 Task: Create a rule from the Routing list, Task moved to a section -> Set Priority in the project AirLink , set the section as Done clear the priority
Action: Mouse moved to (34, 377)
Screenshot: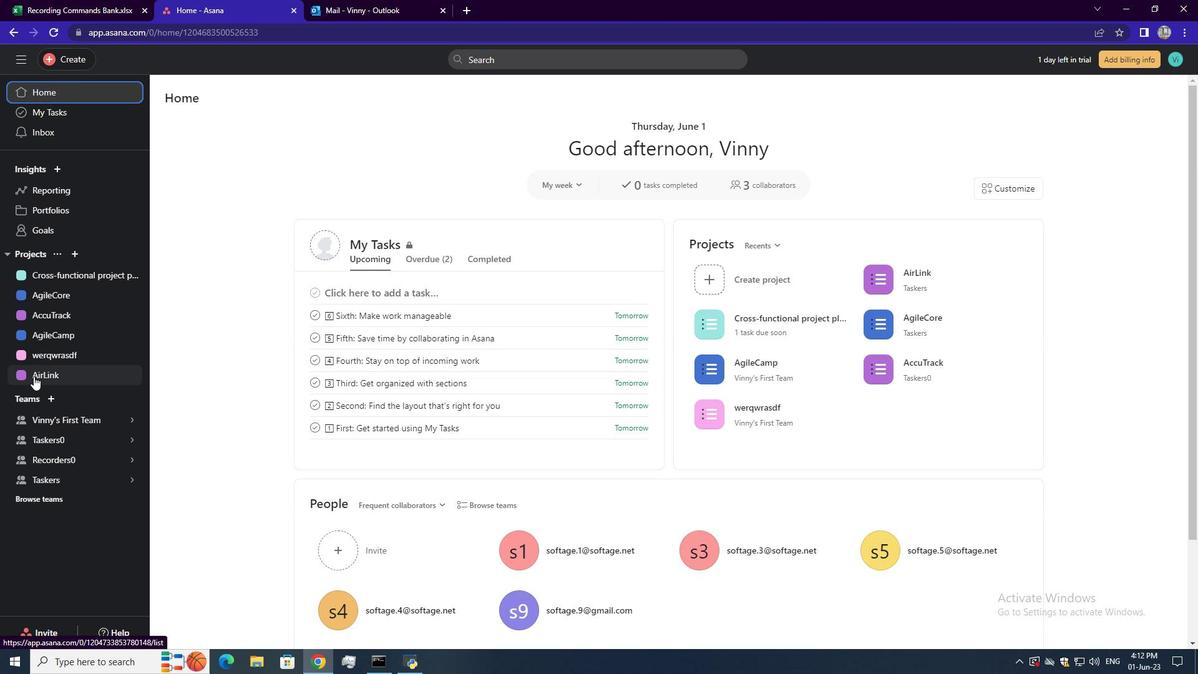 
Action: Mouse pressed left at (34, 377)
Screenshot: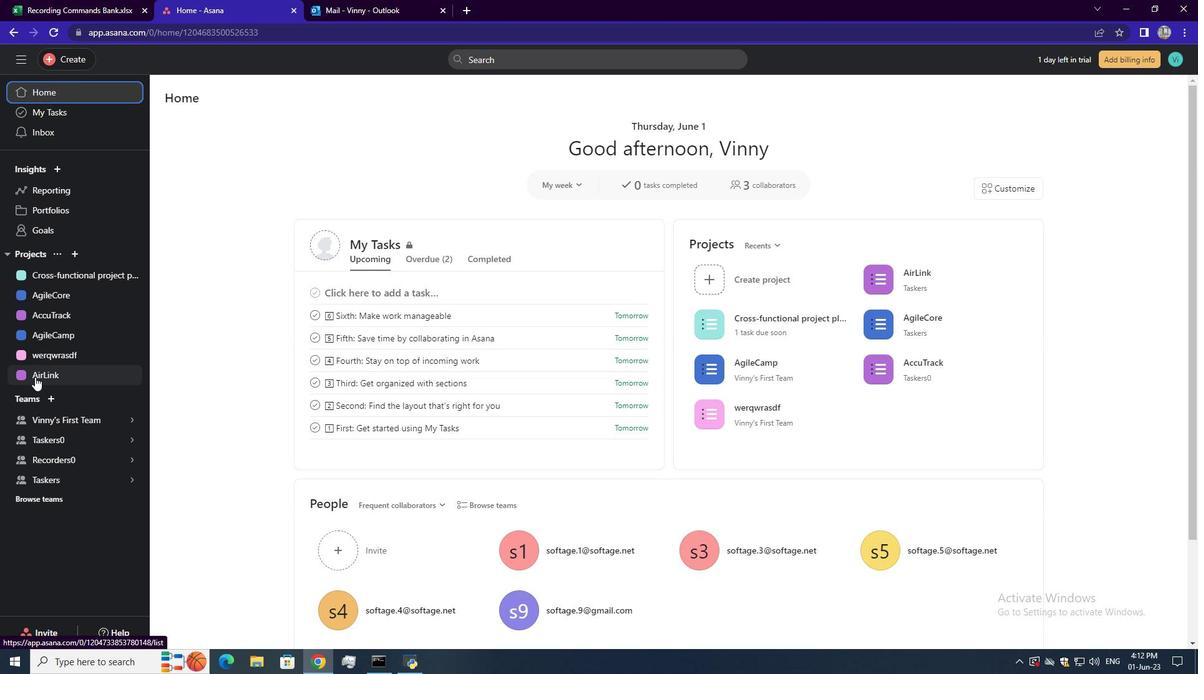 
Action: Mouse moved to (1156, 109)
Screenshot: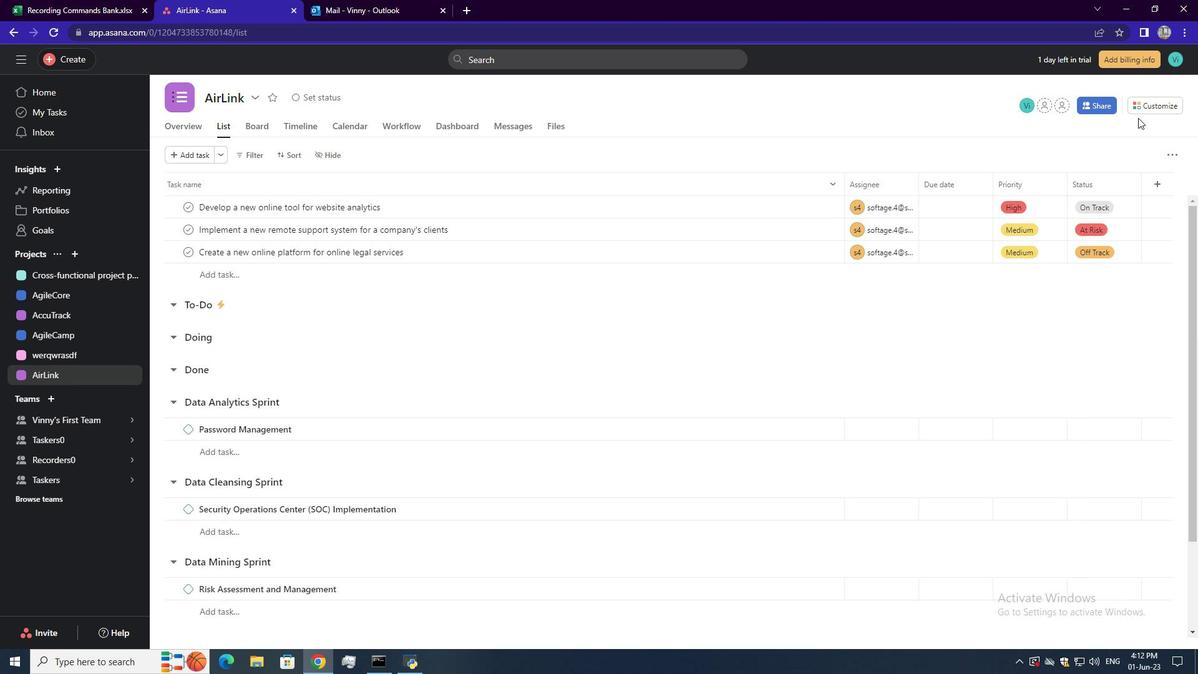 
Action: Mouse pressed left at (1156, 109)
Screenshot: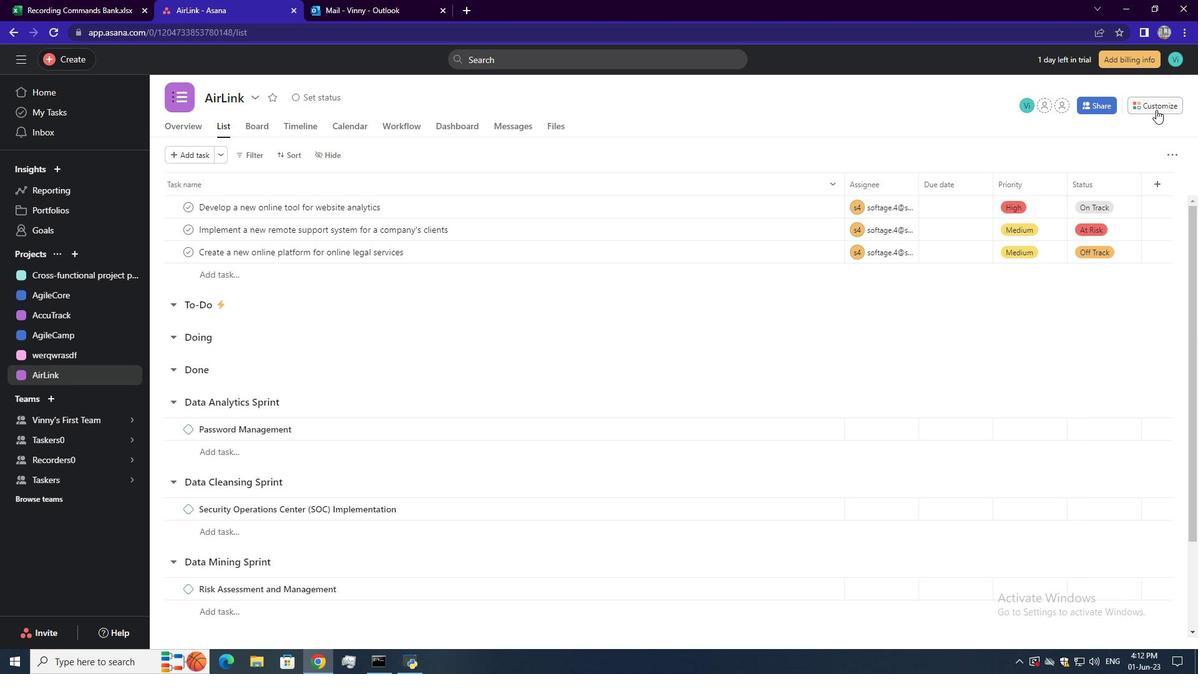 
Action: Mouse moved to (941, 267)
Screenshot: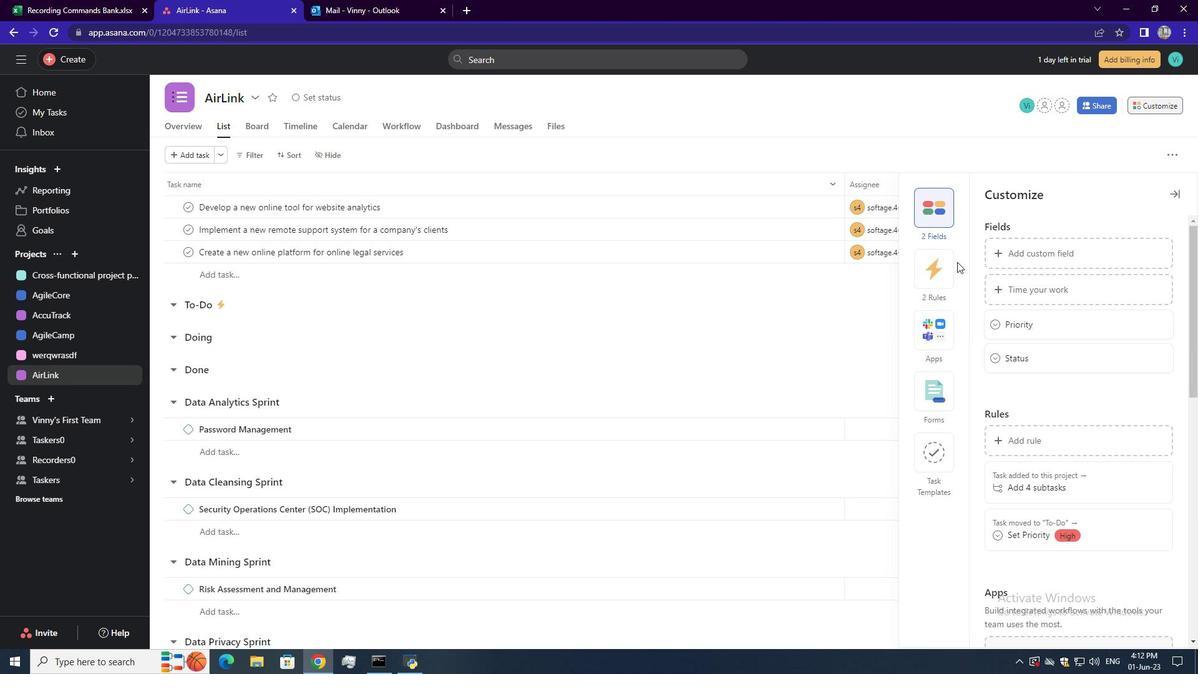 
Action: Mouse pressed left at (941, 267)
Screenshot: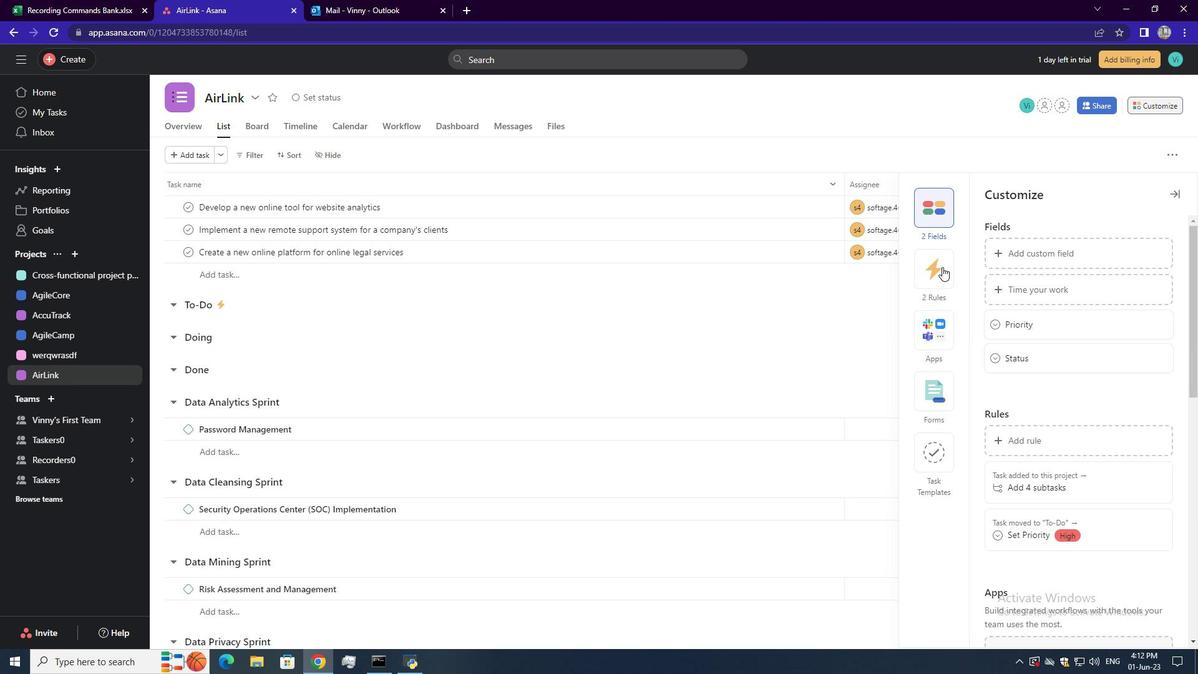 
Action: Mouse moved to (1014, 254)
Screenshot: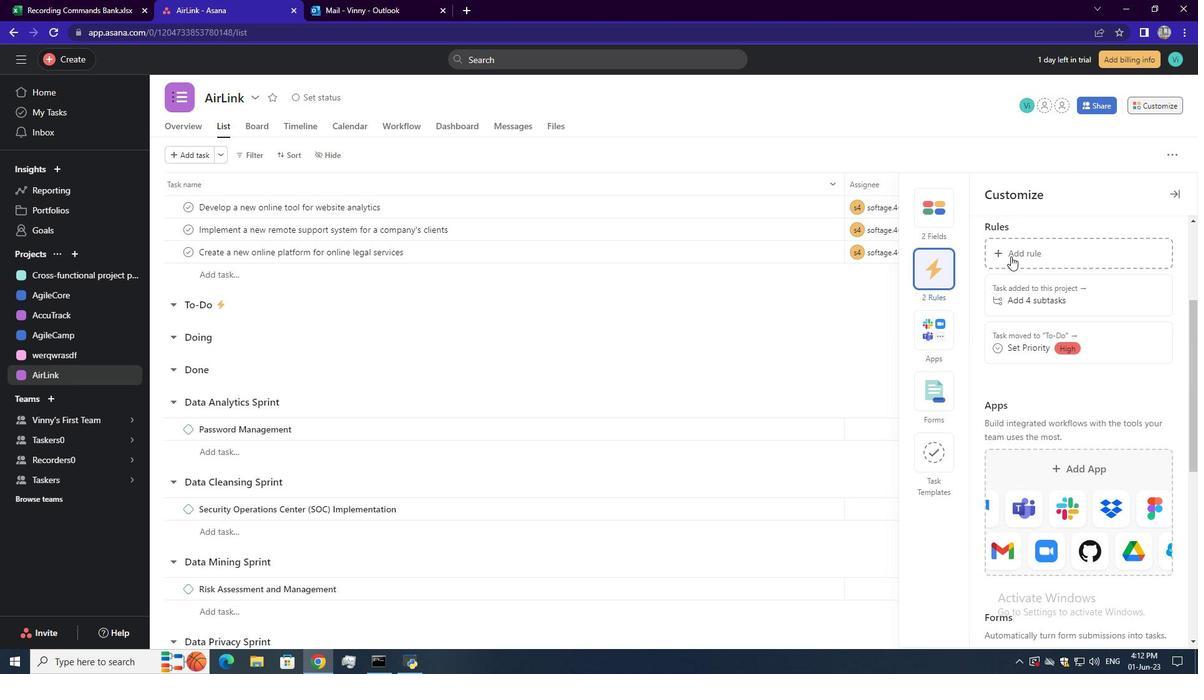 
Action: Mouse pressed left at (1014, 254)
Screenshot: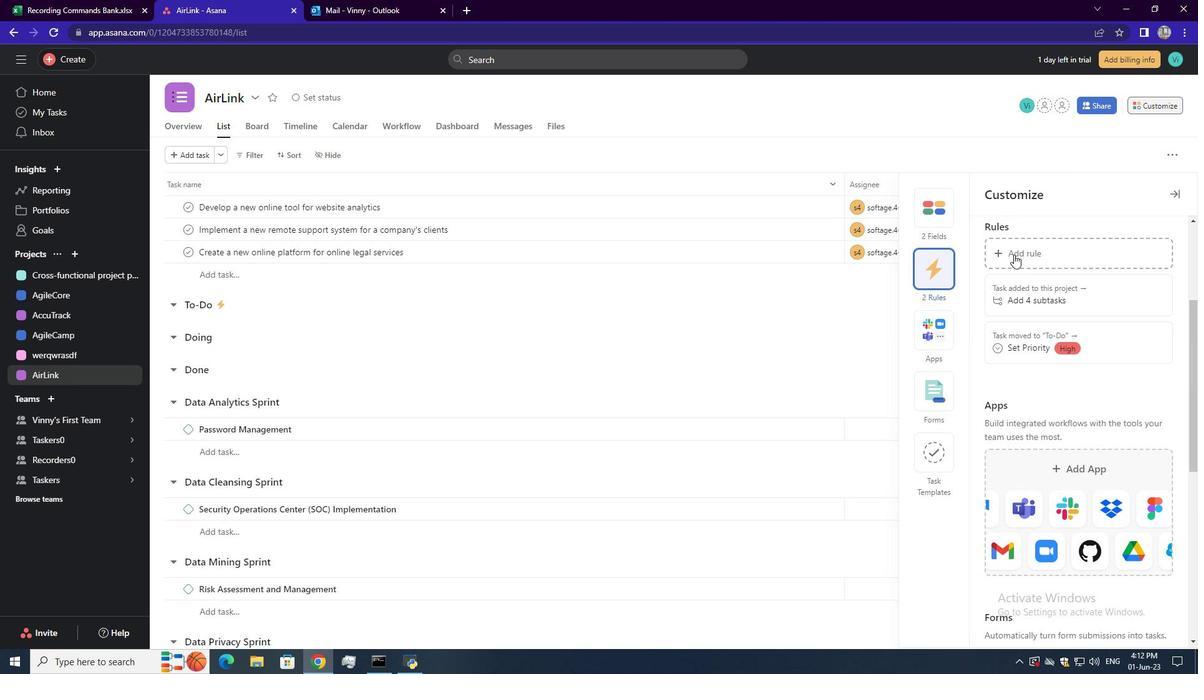 
Action: Mouse moved to (271, 160)
Screenshot: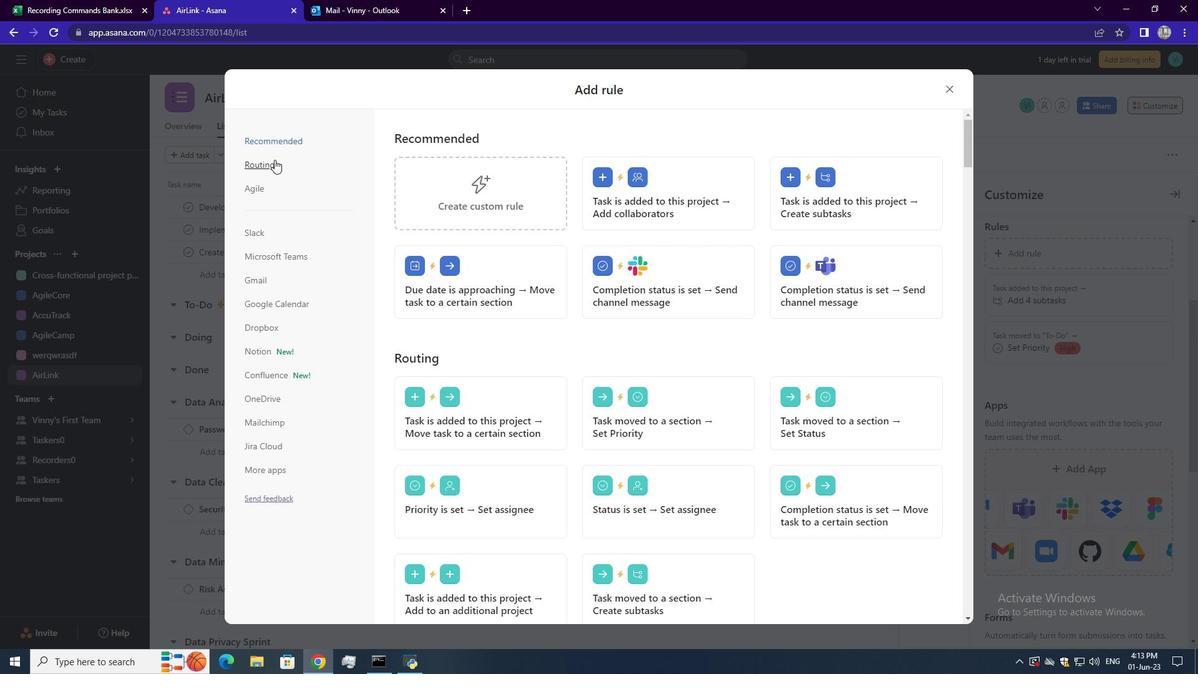 
Action: Mouse pressed left at (271, 160)
Screenshot: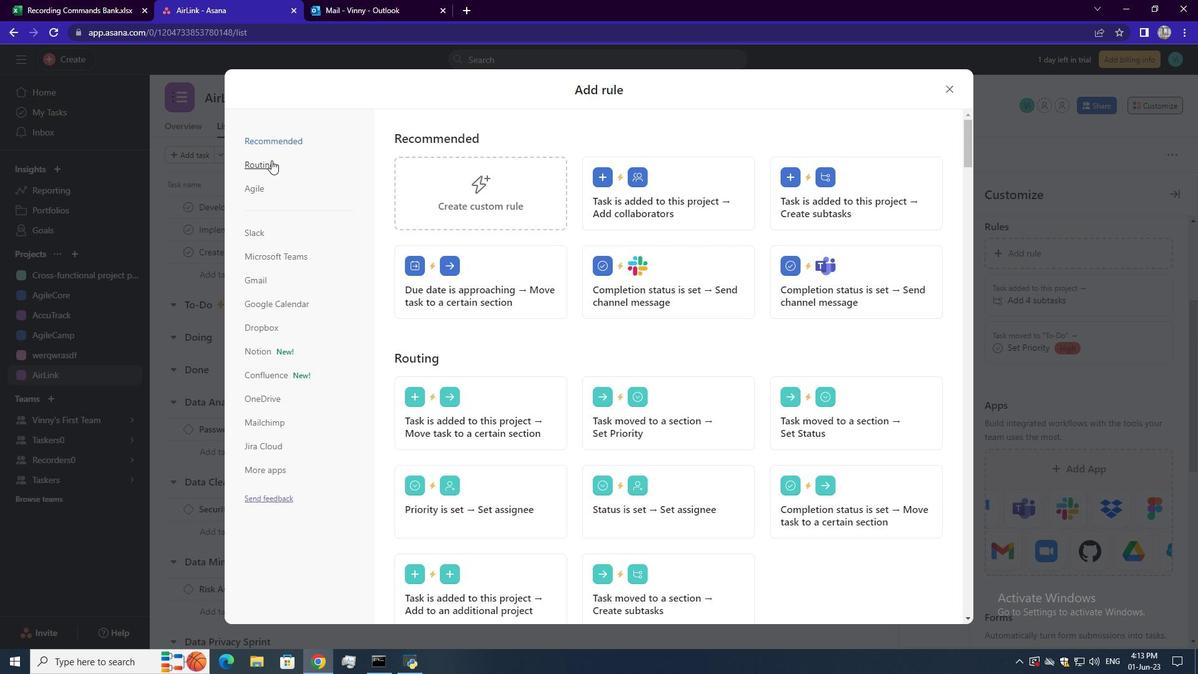 
Action: Mouse moved to (651, 196)
Screenshot: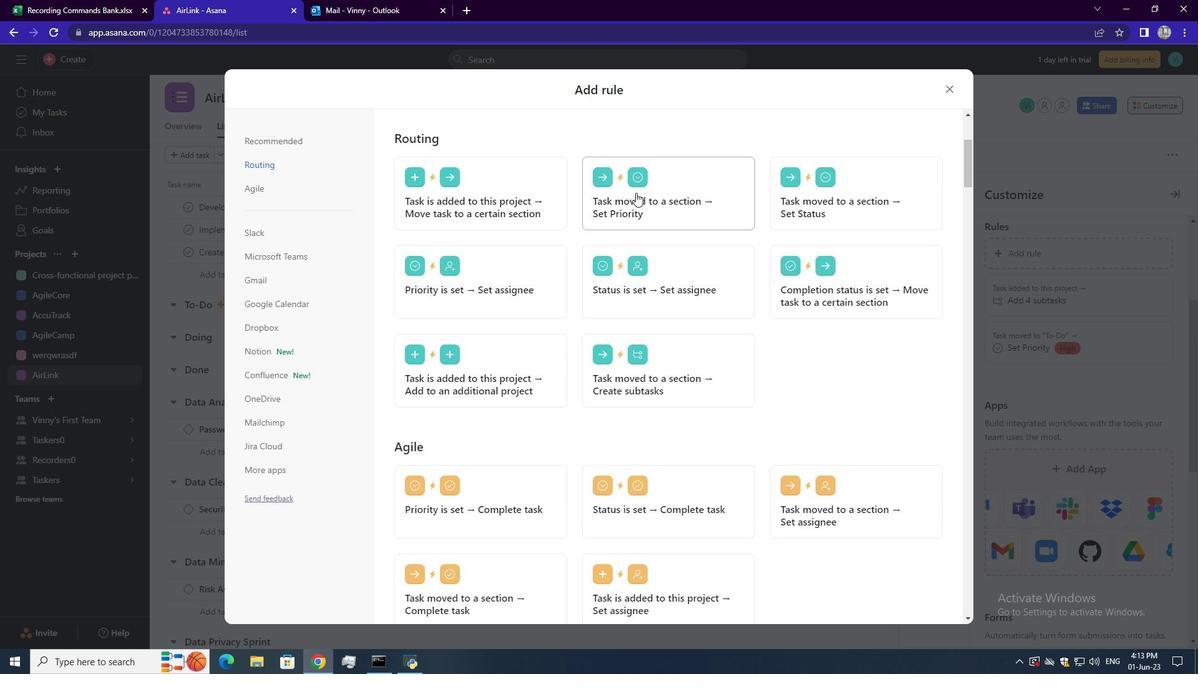 
Action: Mouse pressed left at (651, 196)
Screenshot: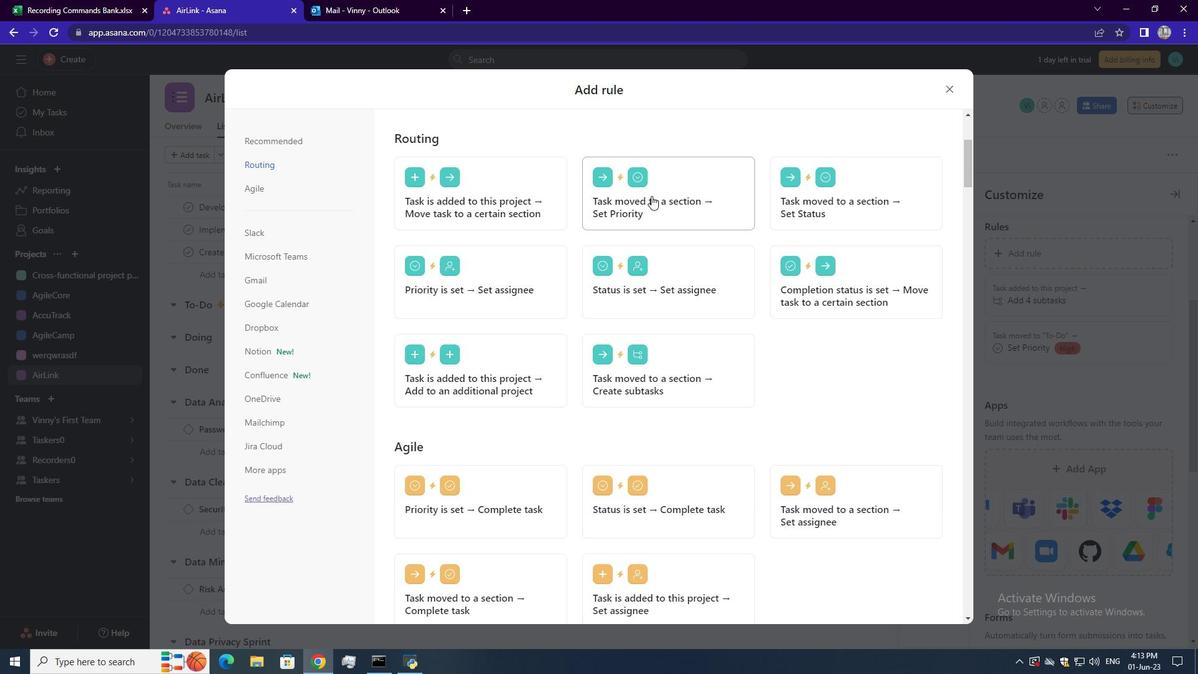 
Action: Mouse moved to (471, 335)
Screenshot: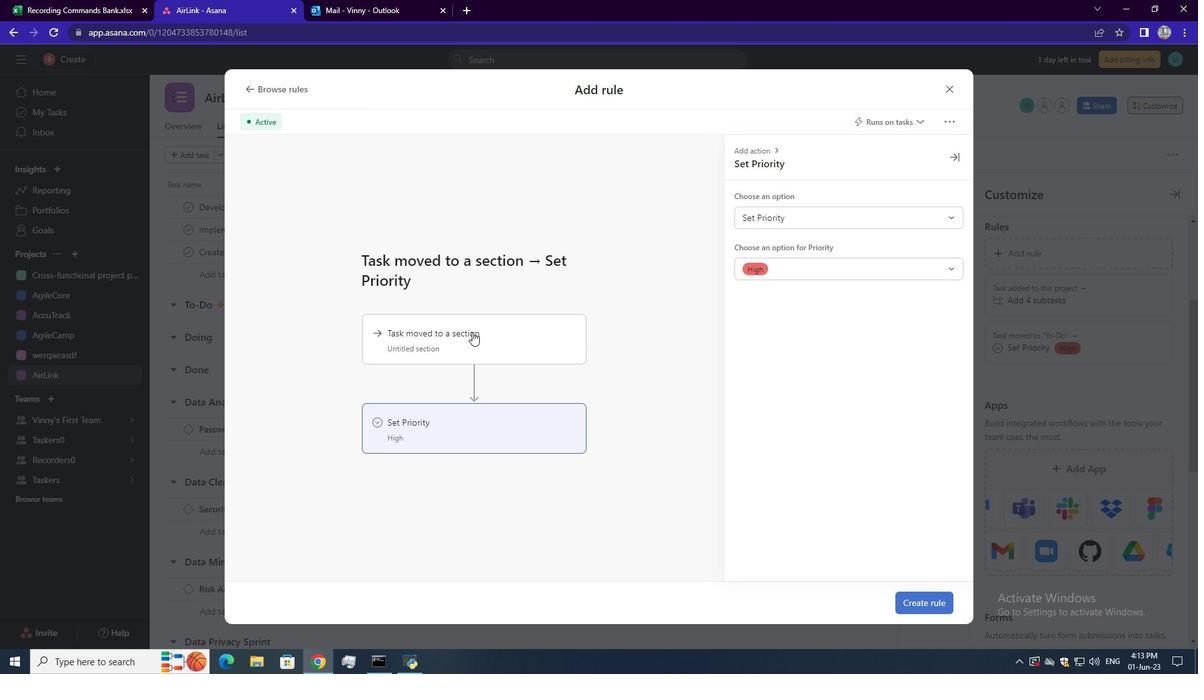 
Action: Mouse pressed left at (471, 335)
Screenshot: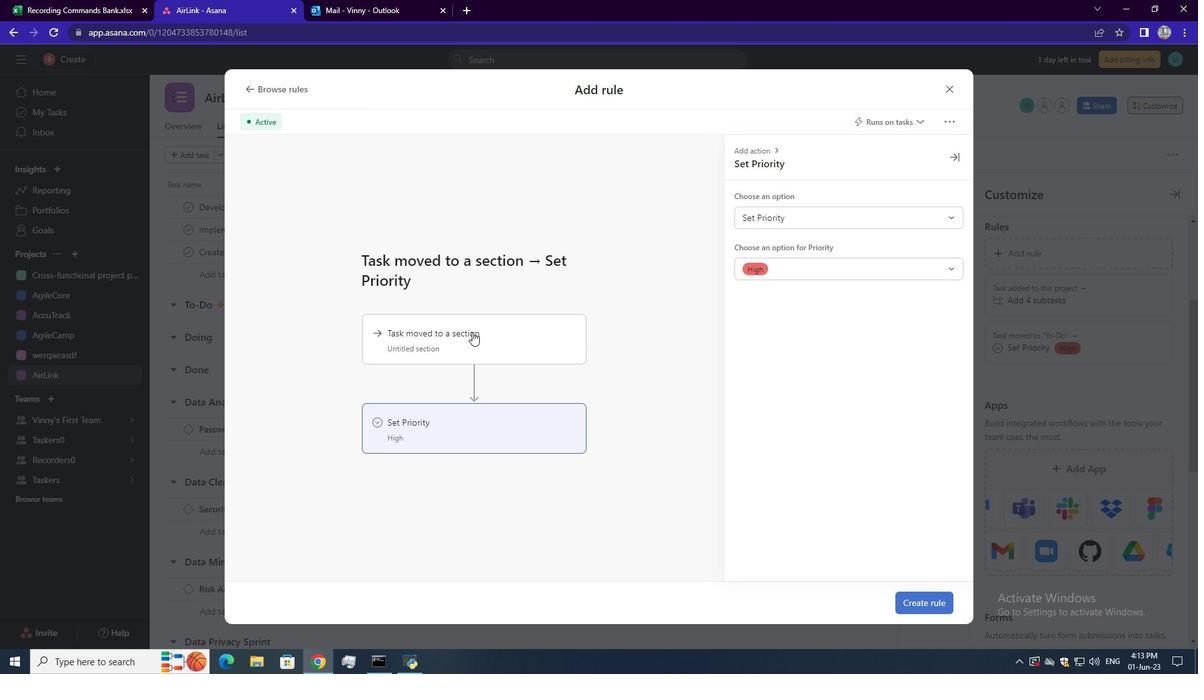 
Action: Mouse moved to (781, 225)
Screenshot: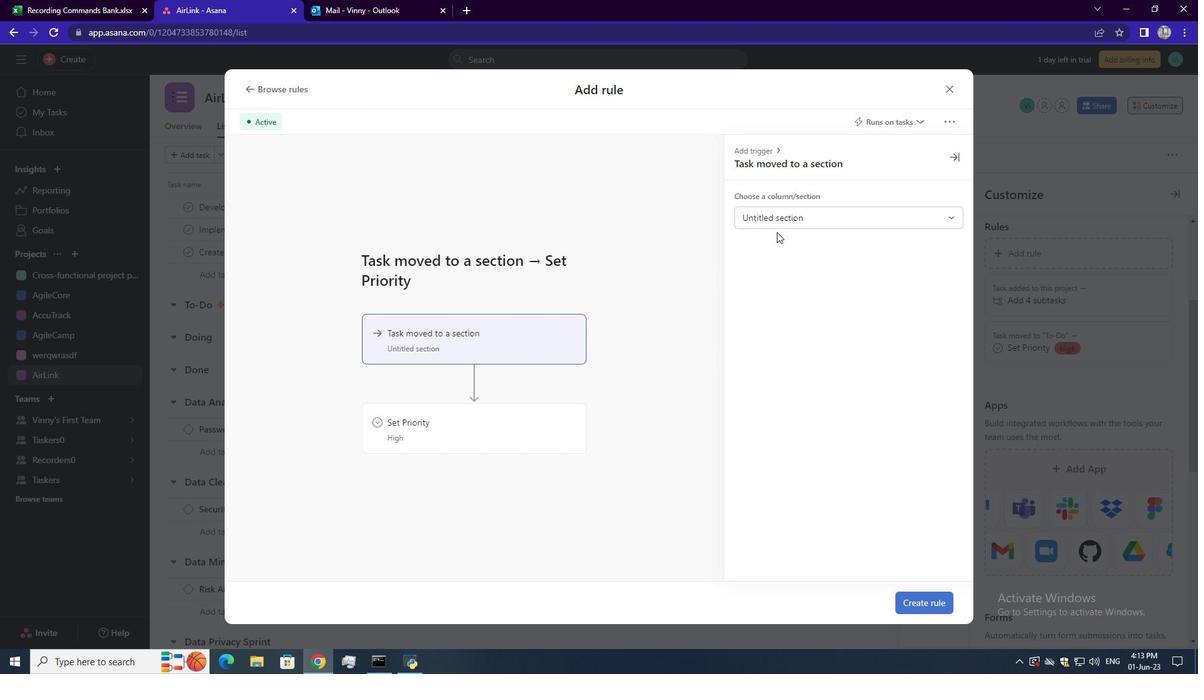 
Action: Mouse pressed left at (781, 225)
Screenshot: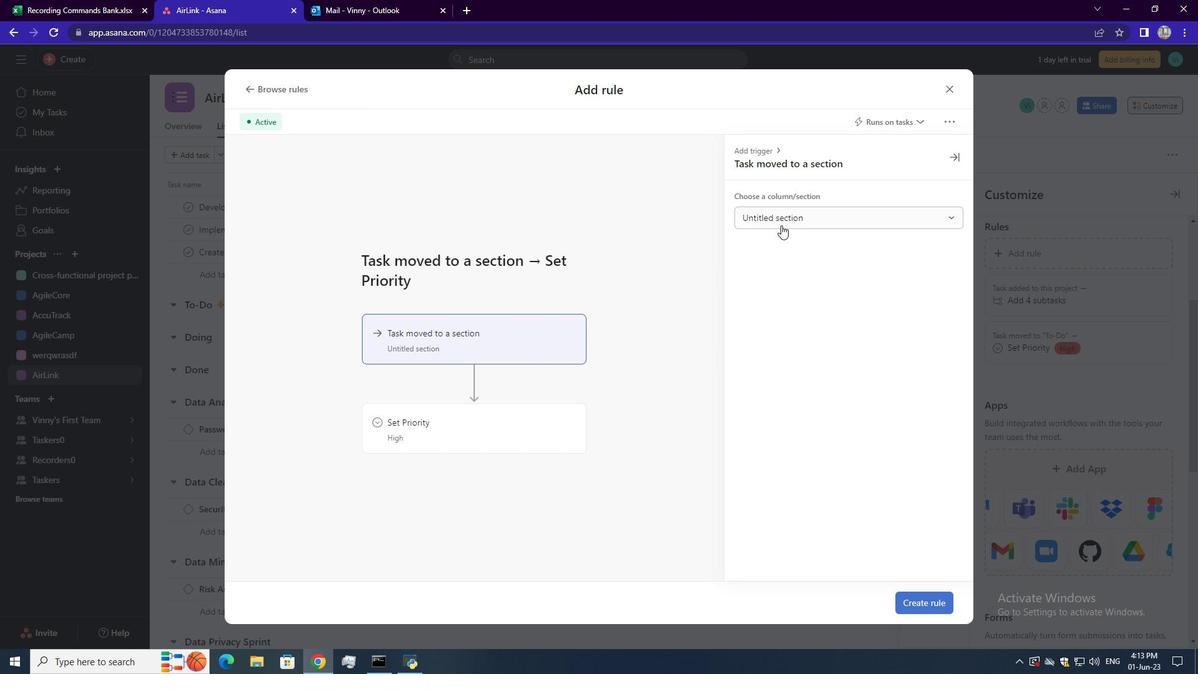 
Action: Mouse moved to (772, 309)
Screenshot: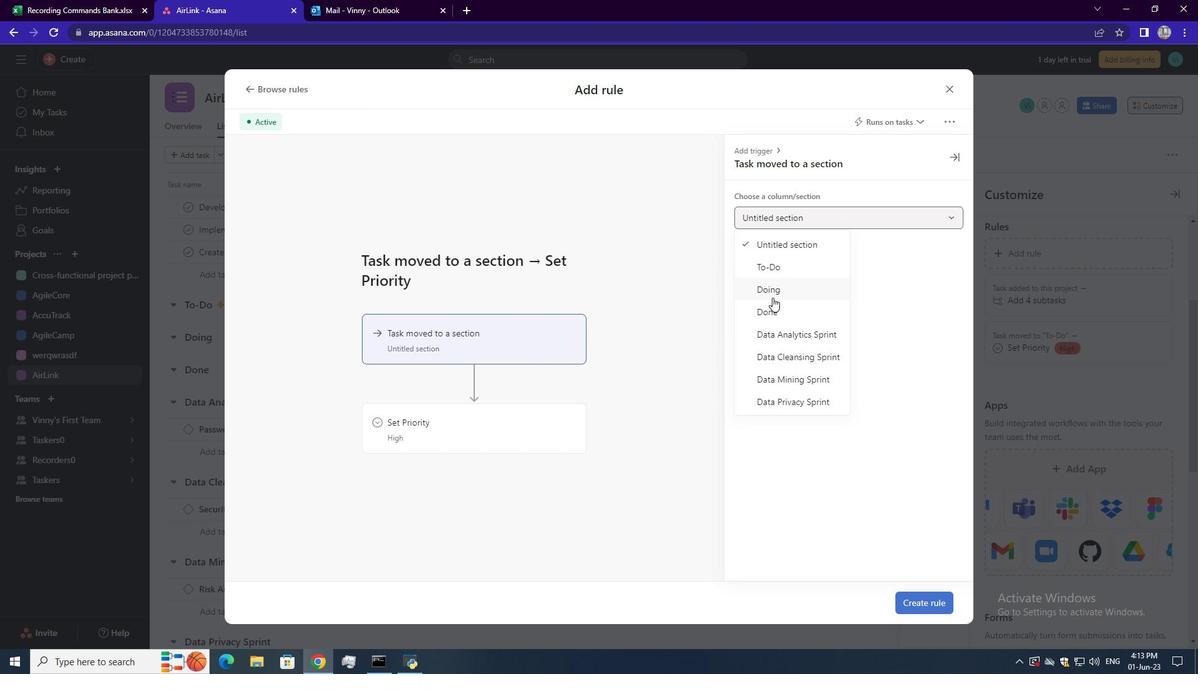 
Action: Mouse pressed left at (772, 309)
Screenshot: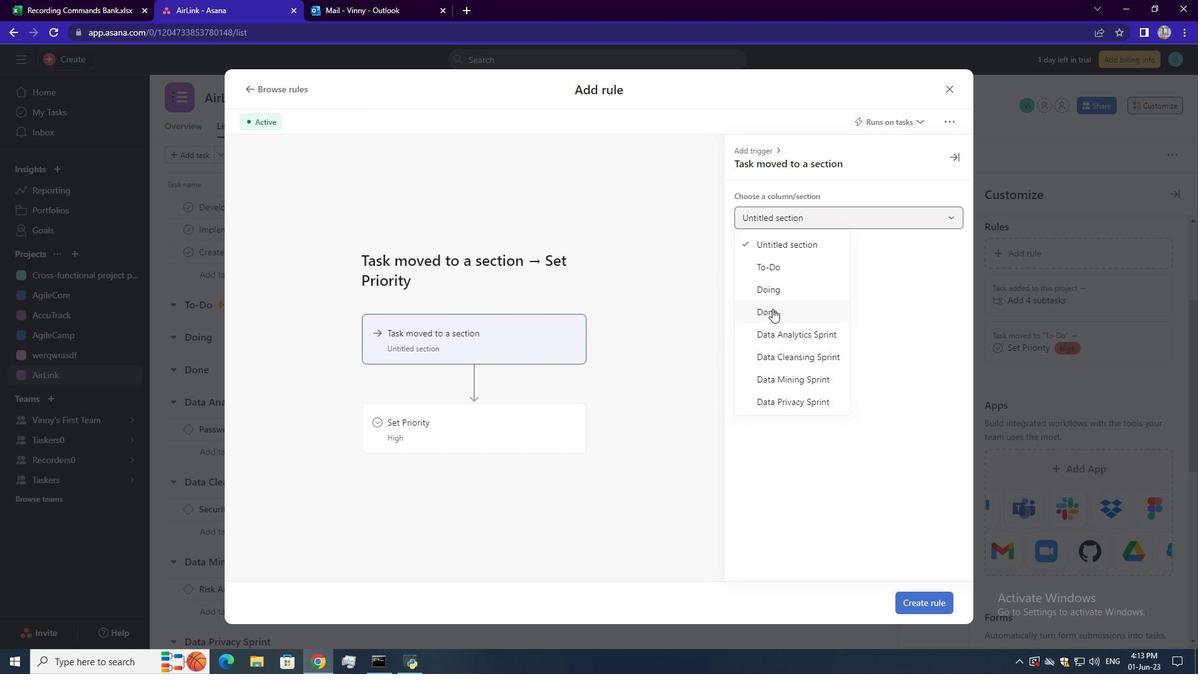 
Action: Mouse pressed left at (772, 309)
Screenshot: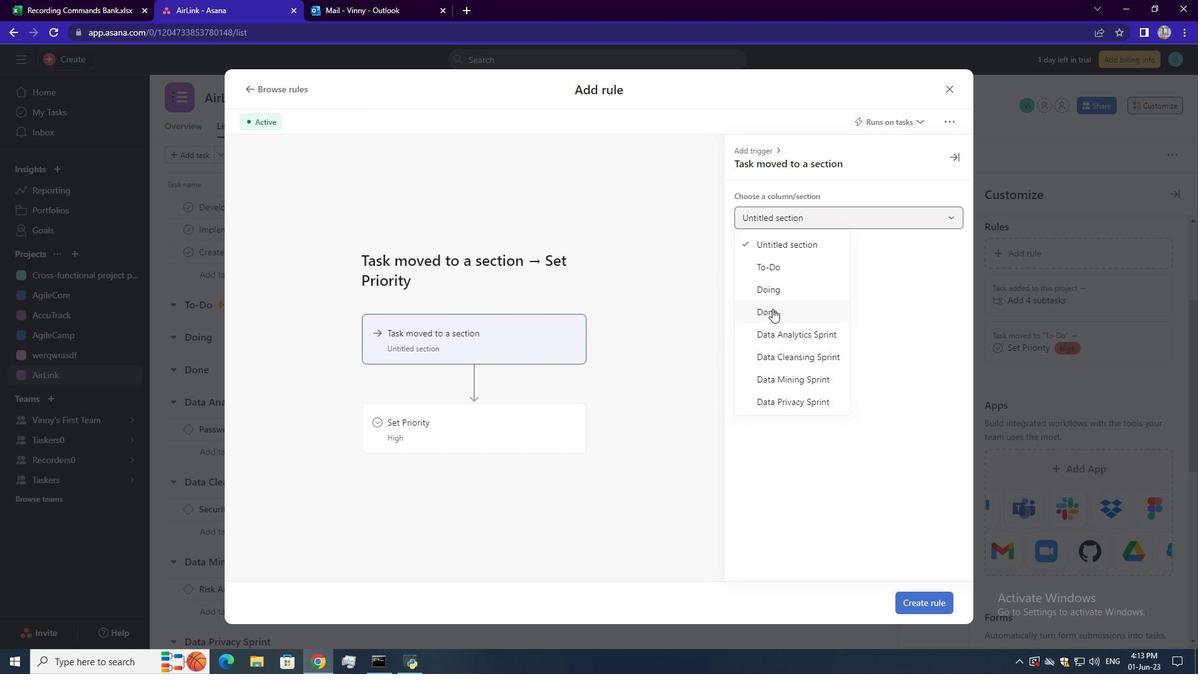
Action: Mouse moved to (477, 417)
Screenshot: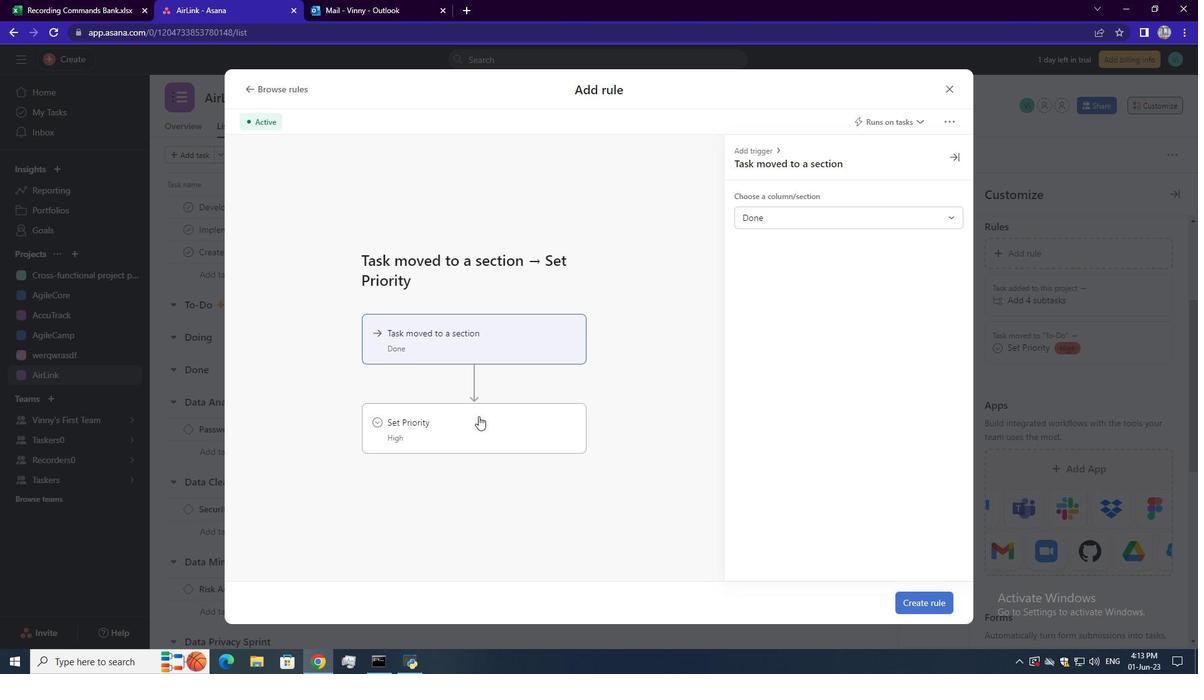
Action: Mouse pressed left at (477, 417)
Screenshot: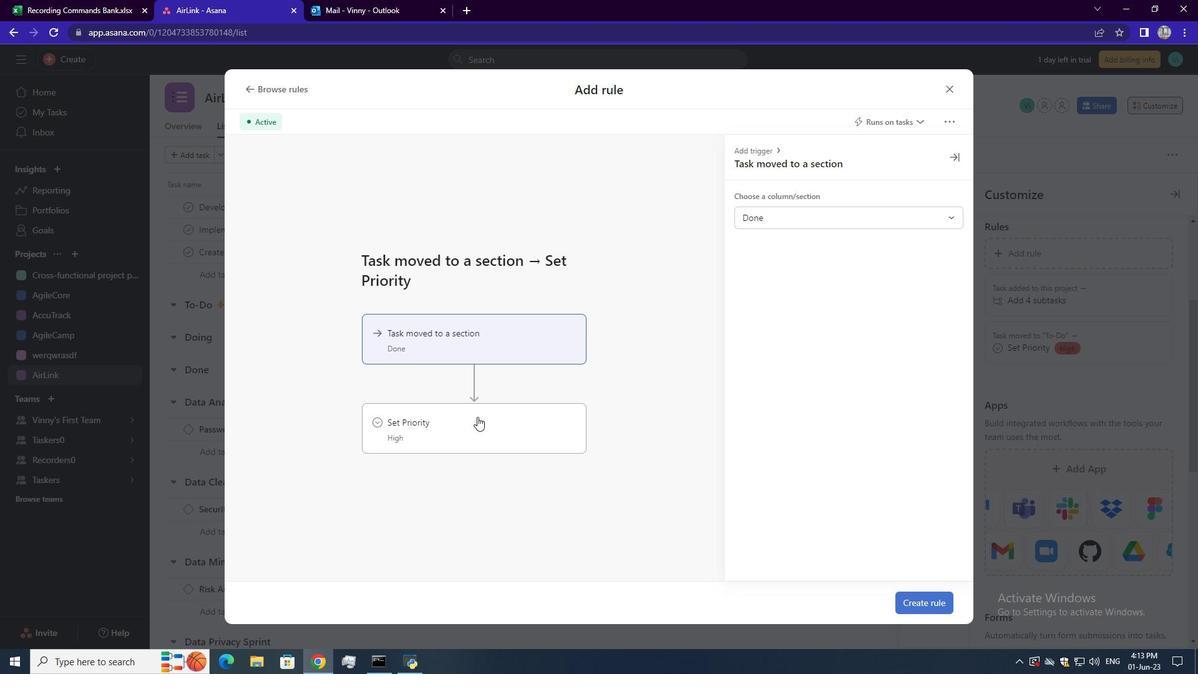 
Action: Mouse moved to (761, 221)
Screenshot: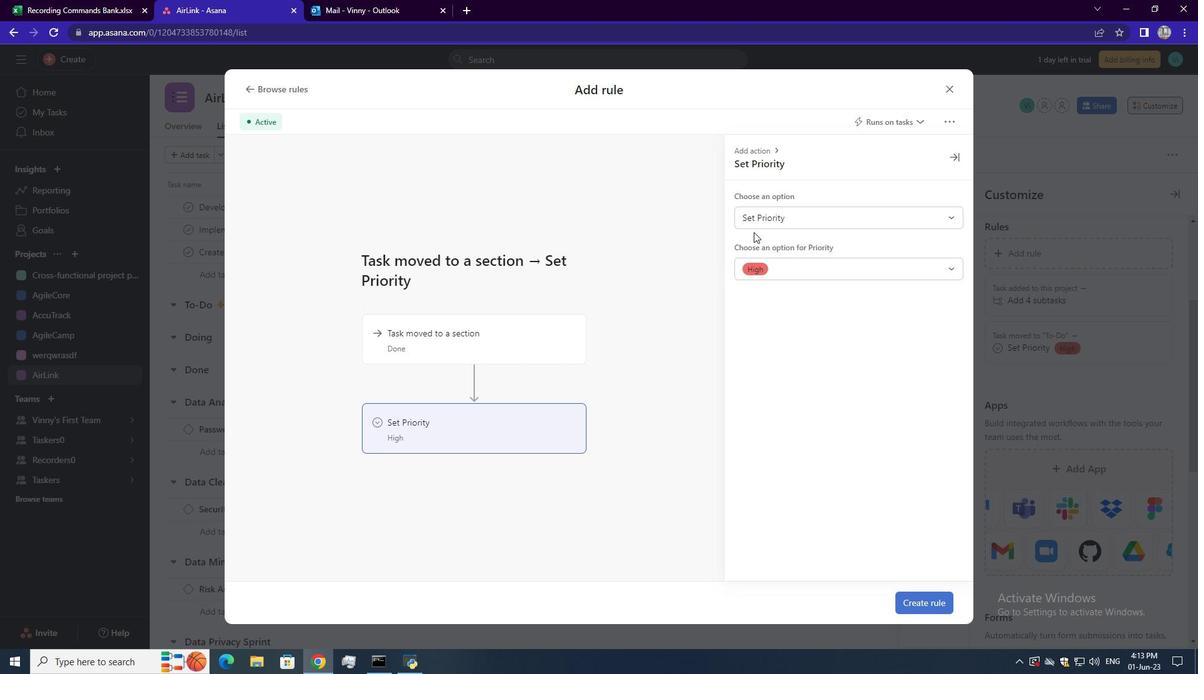 
Action: Mouse pressed left at (761, 221)
Screenshot: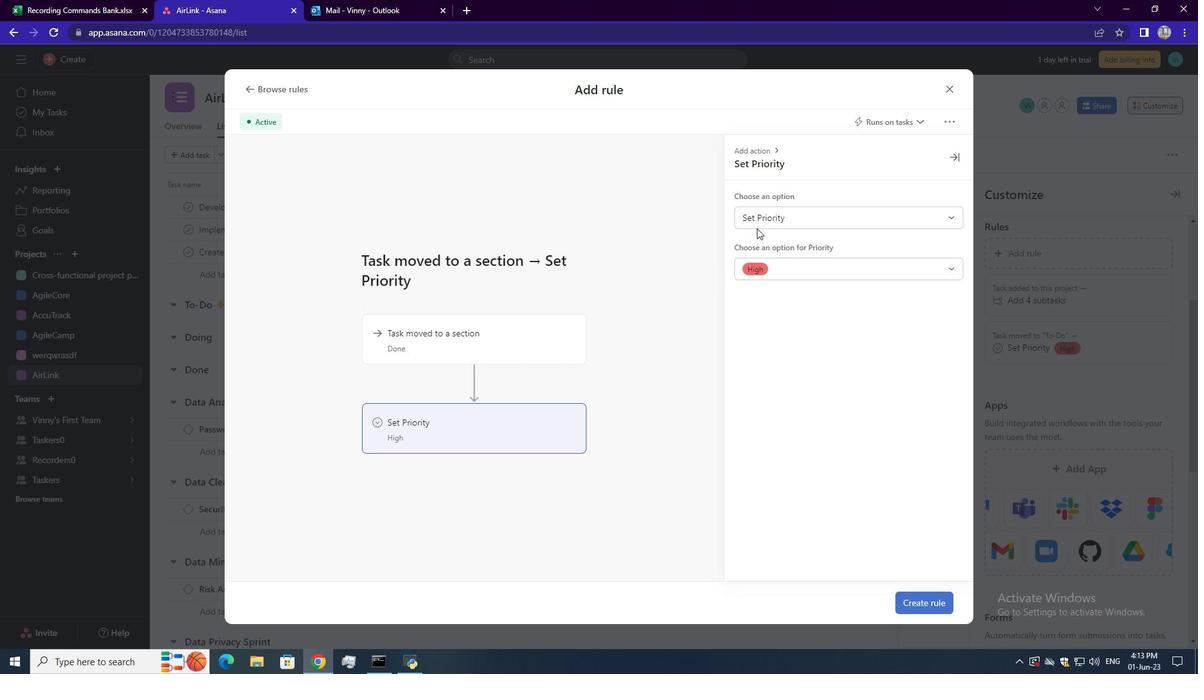 
Action: Mouse moved to (768, 265)
Screenshot: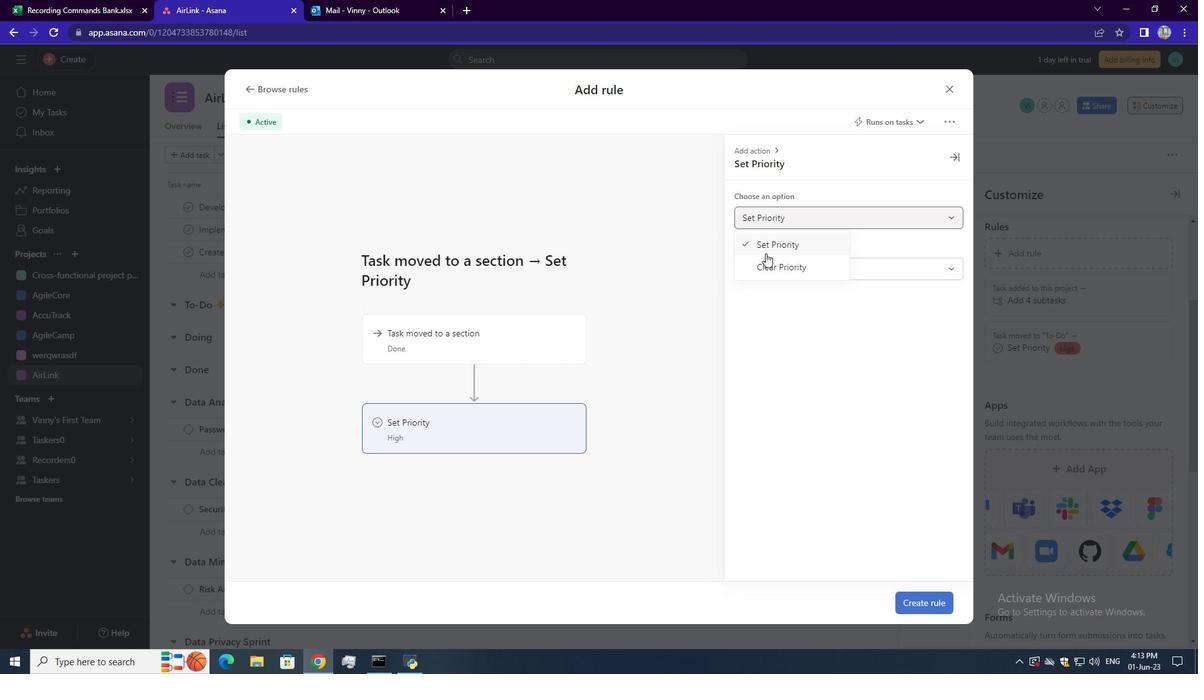 
Action: Mouse pressed left at (768, 265)
Screenshot: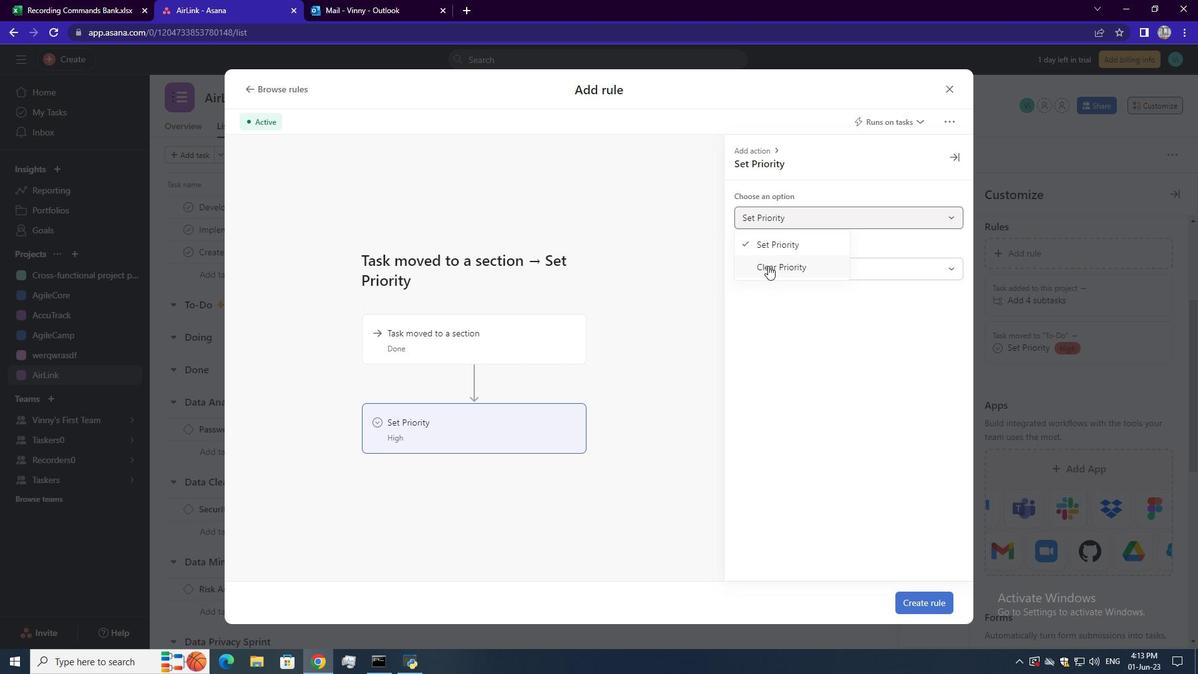 
Action: Mouse moved to (905, 609)
Screenshot: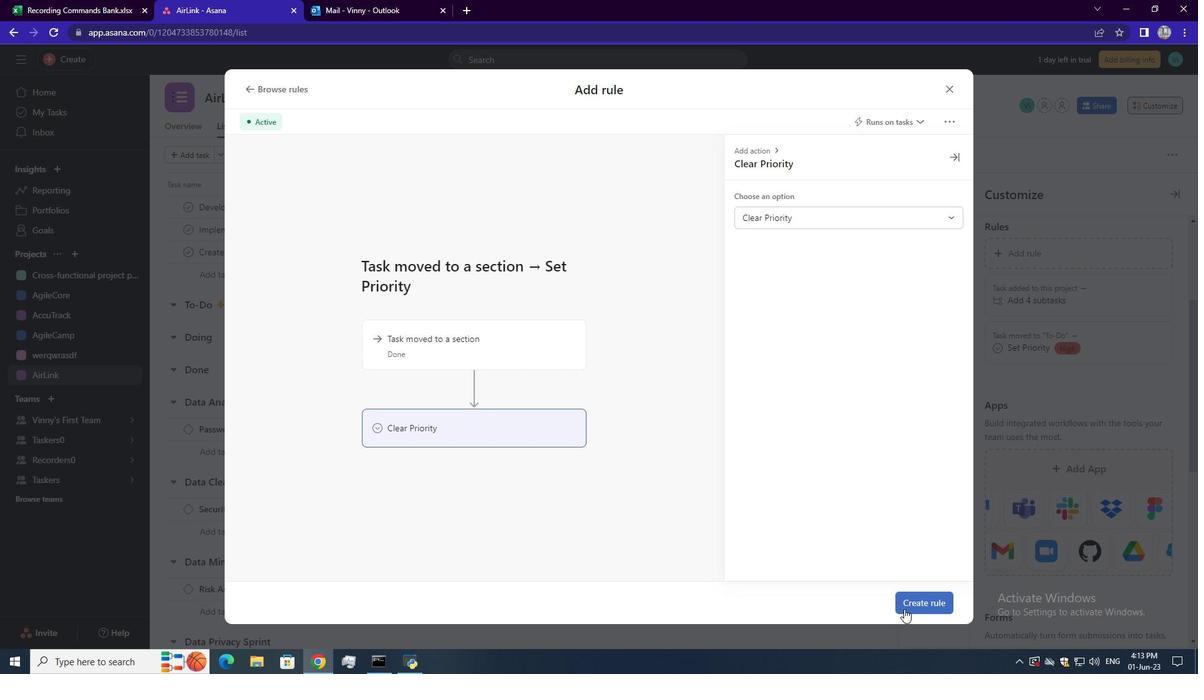 
Action: Mouse pressed left at (905, 609)
Screenshot: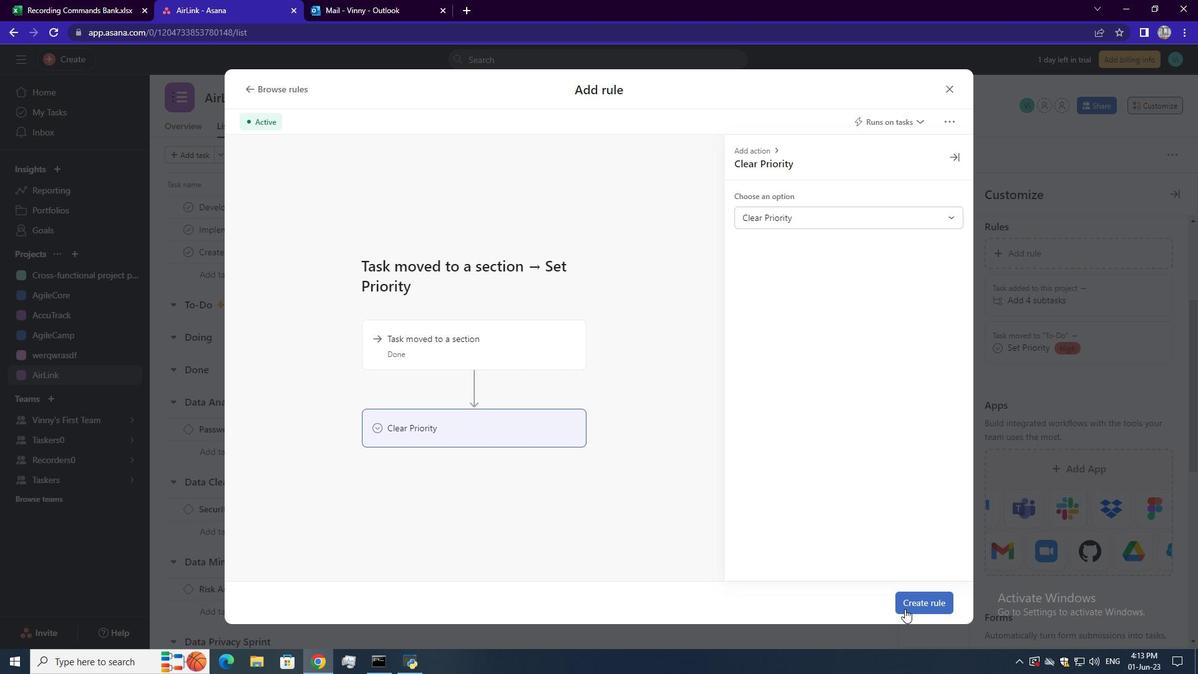
Action: Mouse moved to (919, 599)
Screenshot: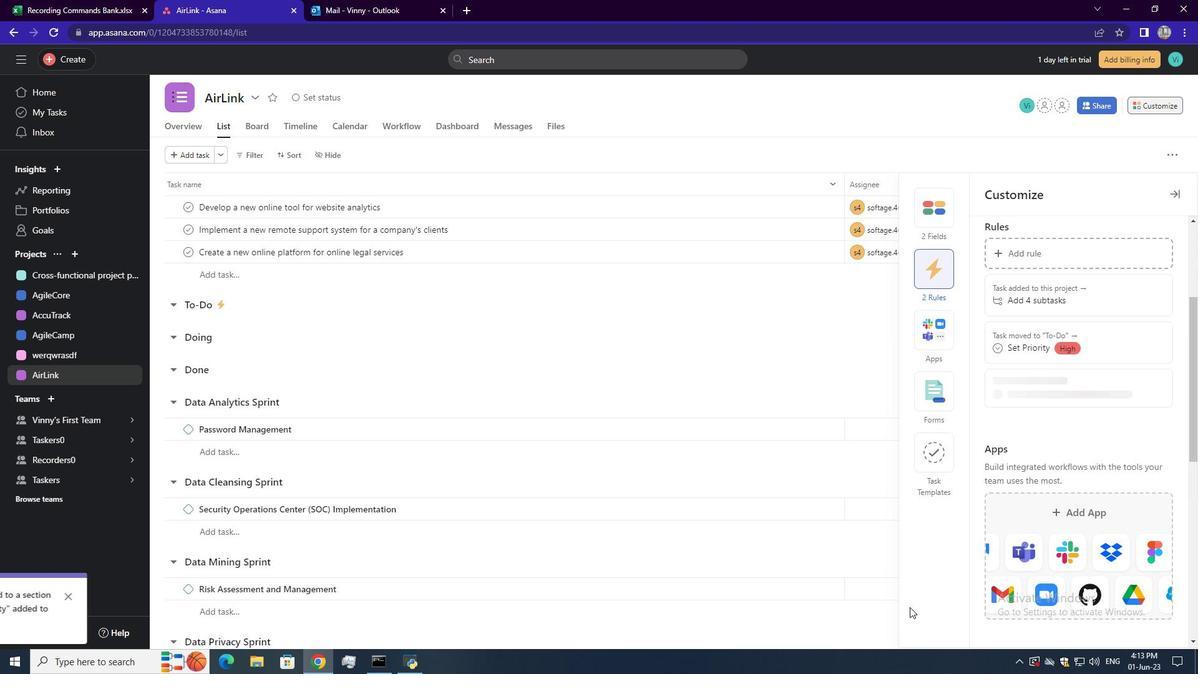 
